 Task: Apply Standard Lower Third on Current Theme
Action: Mouse pressed left at (164, 171)
Screenshot: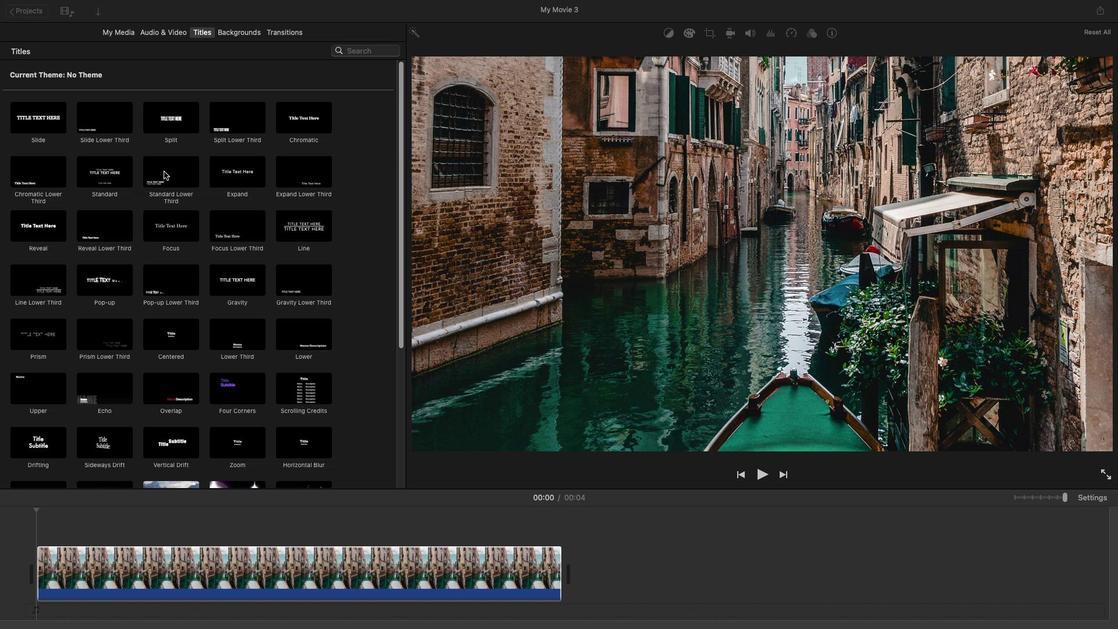 
Action: Mouse pressed left at (164, 171)
Screenshot: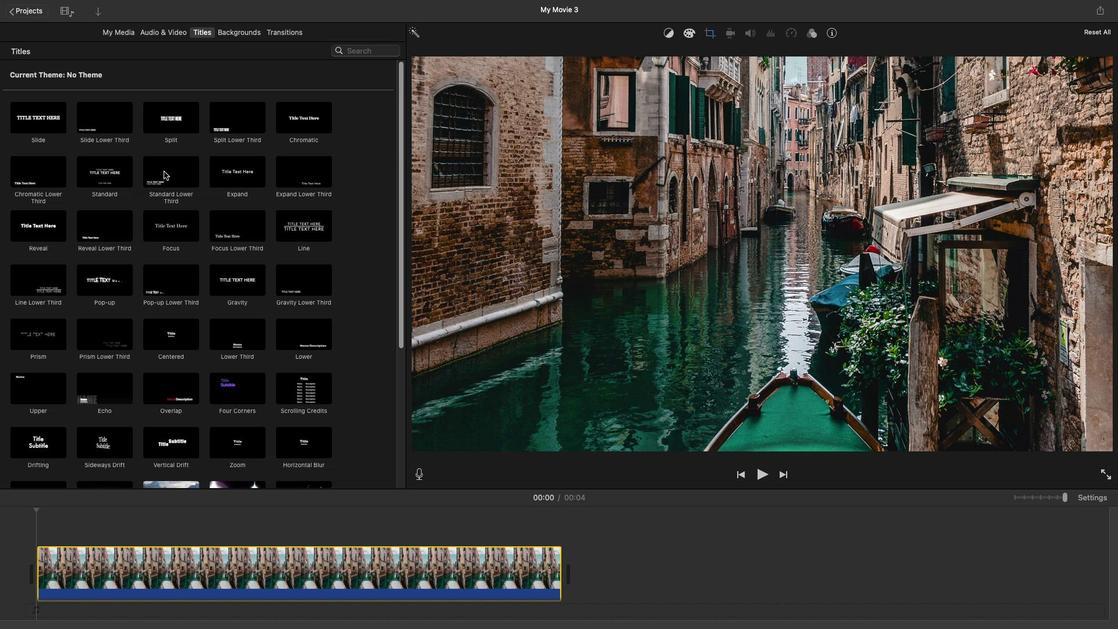 
Action: Mouse moved to (228, 498)
Screenshot: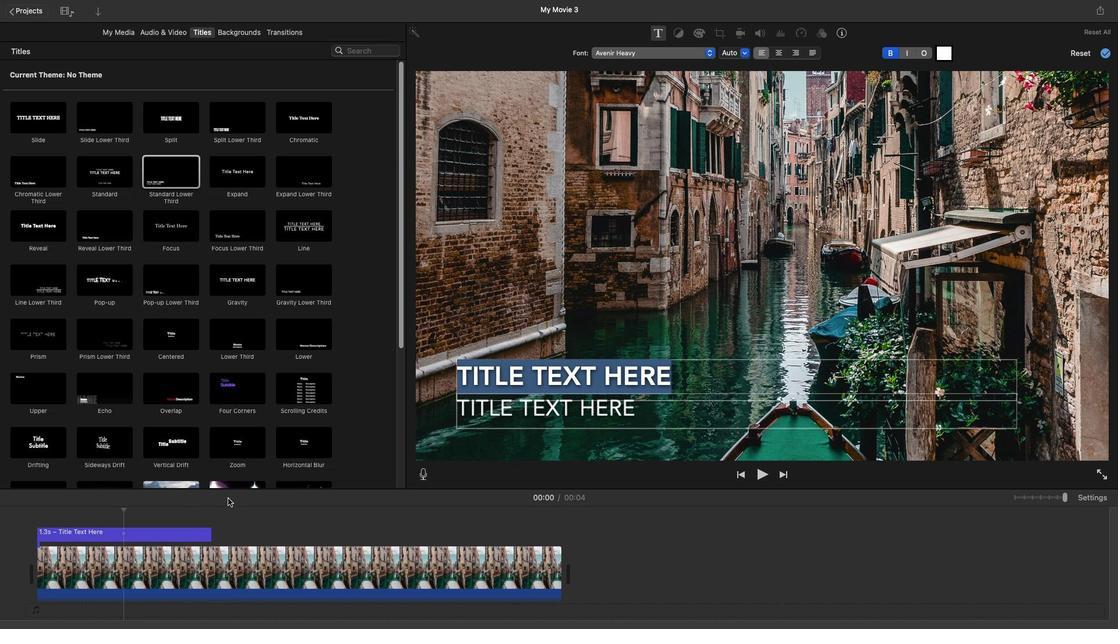 
